Task: Go to get help.
Action: Mouse pressed left at (1219, 194)
Screenshot: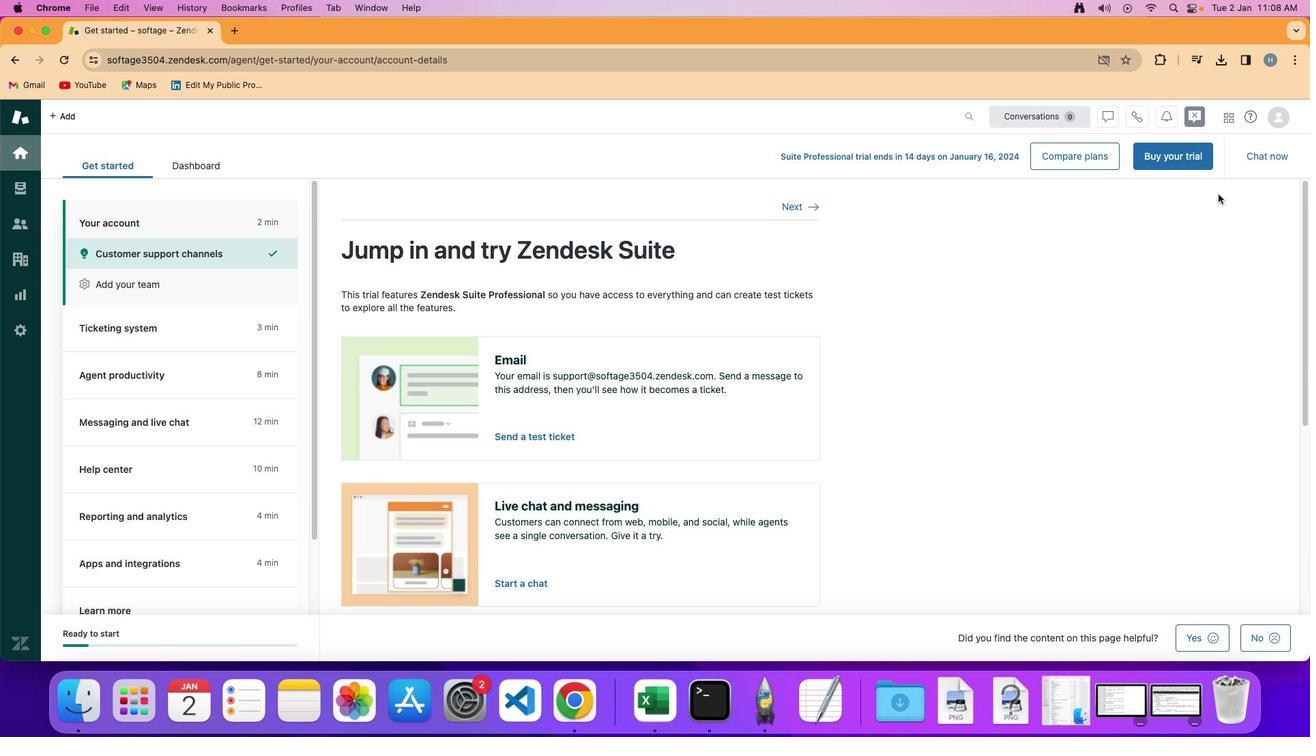 
Action: Mouse moved to (1249, 116)
Screenshot: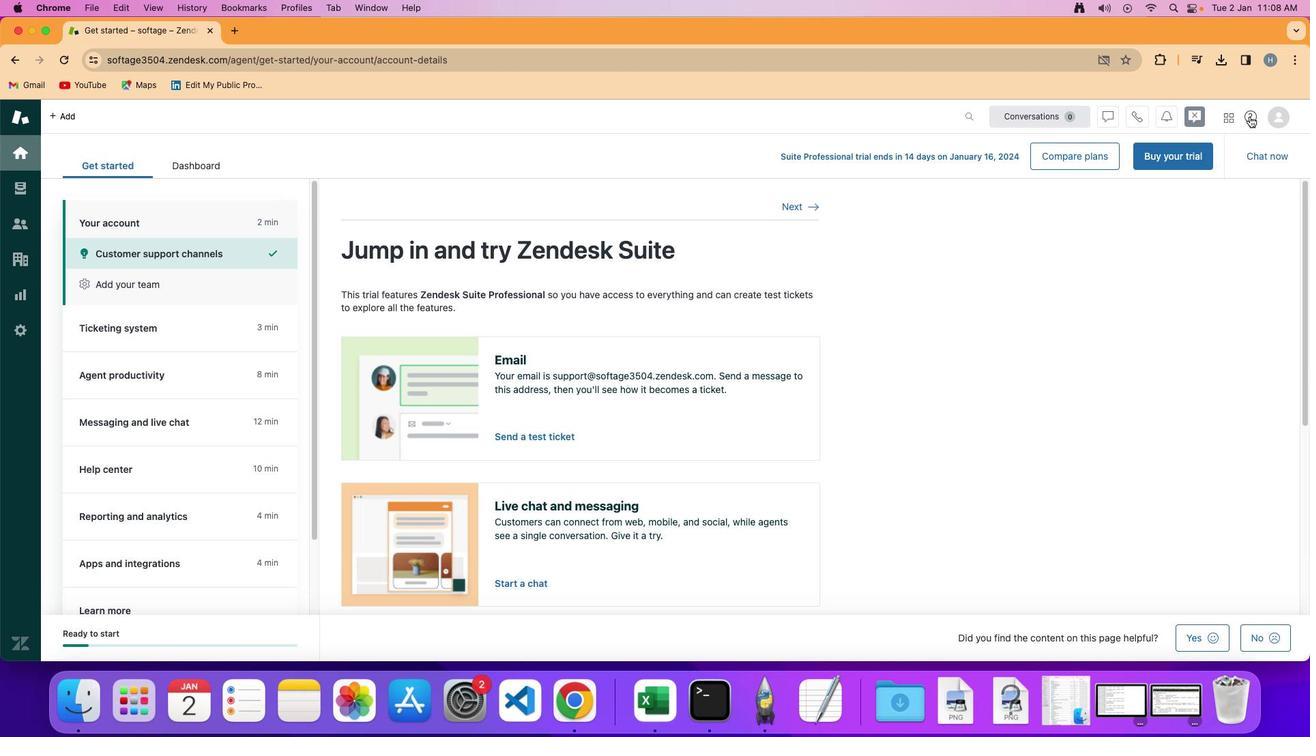 
Action: Mouse pressed left at (1249, 116)
Screenshot: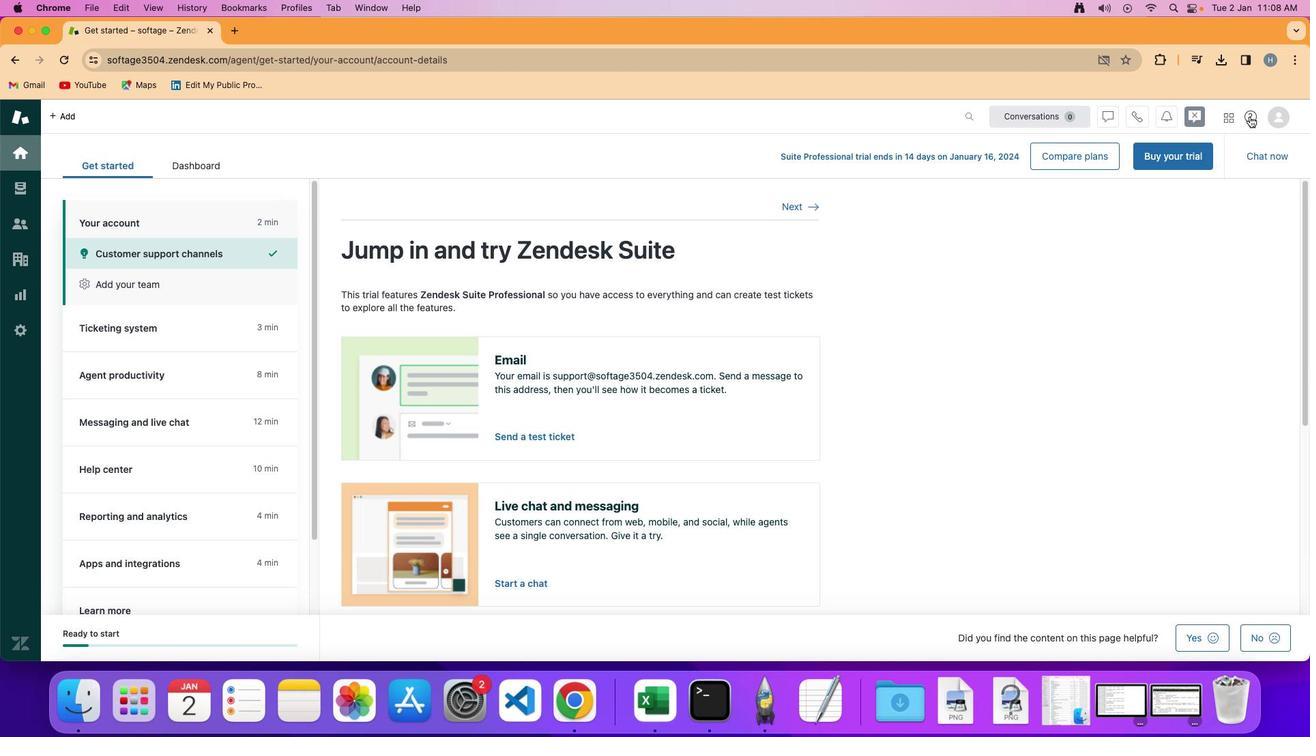 
Action: Mouse moved to (1189, 491)
Screenshot: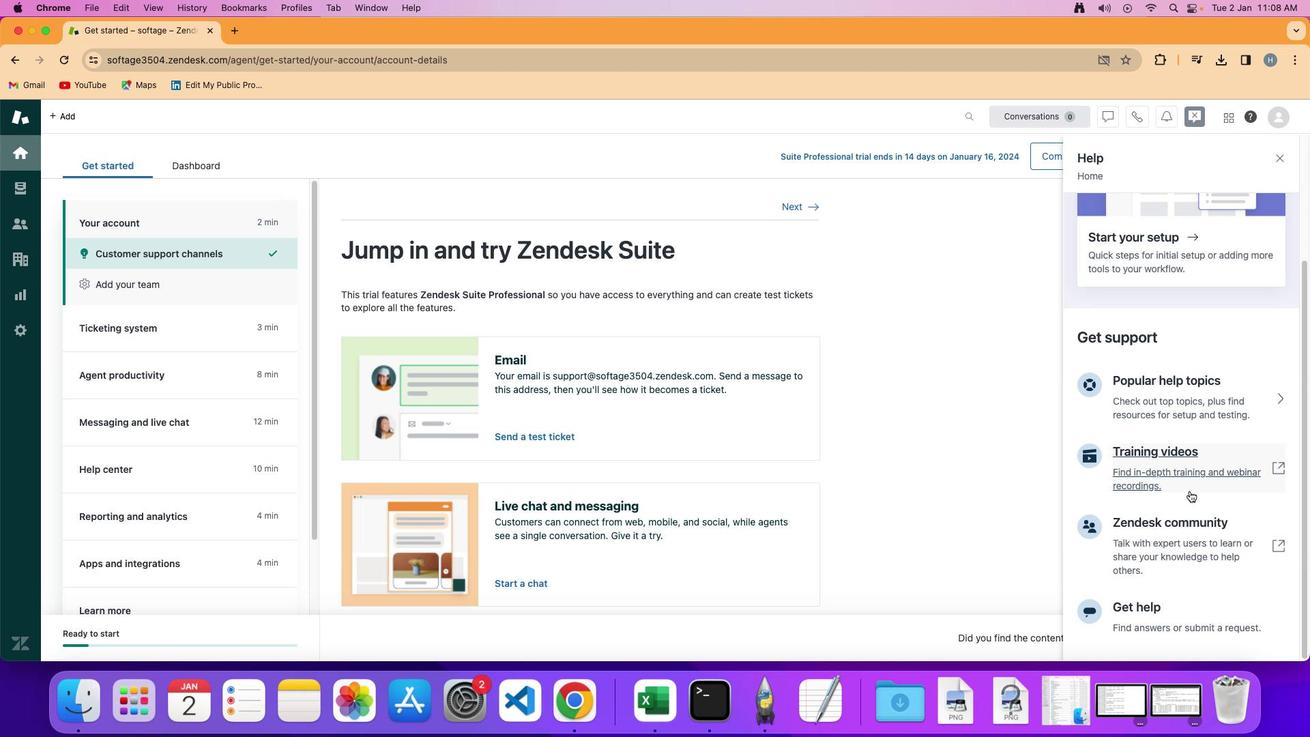 
Action: Mouse scrolled (1189, 491) with delta (0, 0)
Screenshot: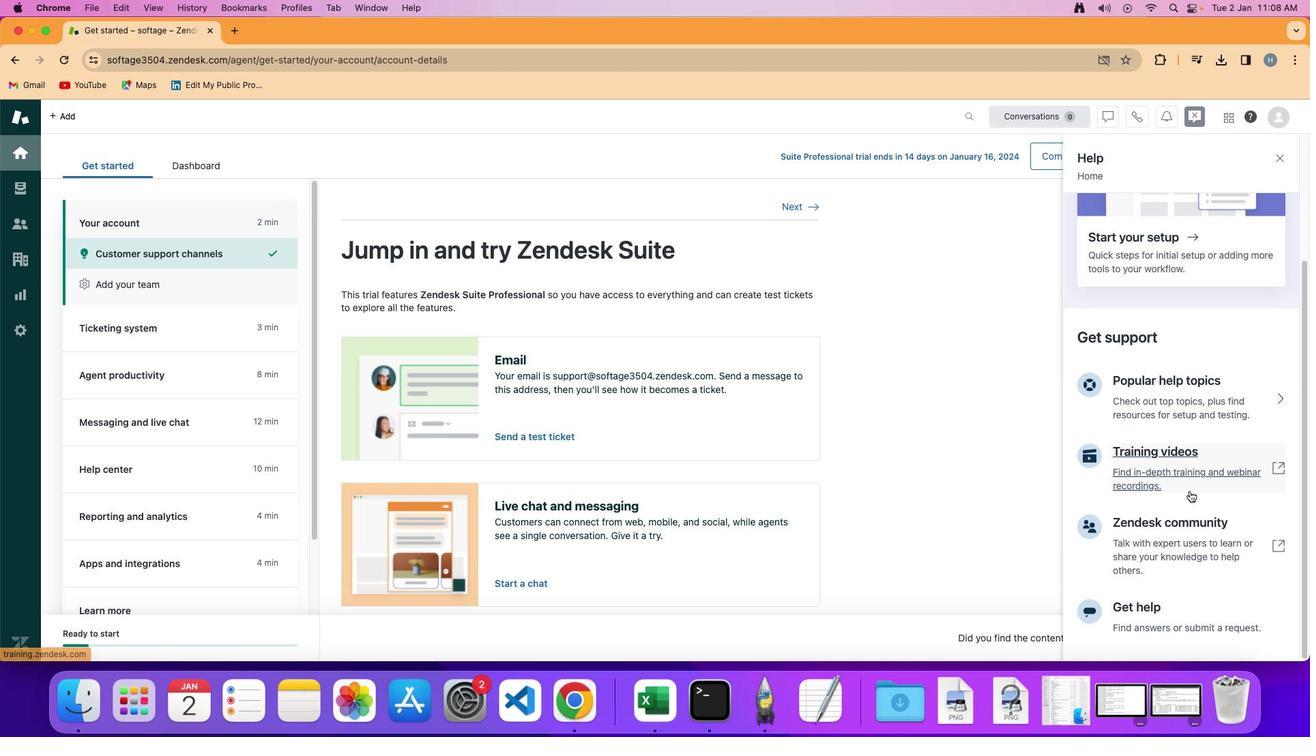 
Action: Mouse scrolled (1189, 491) with delta (0, 0)
Screenshot: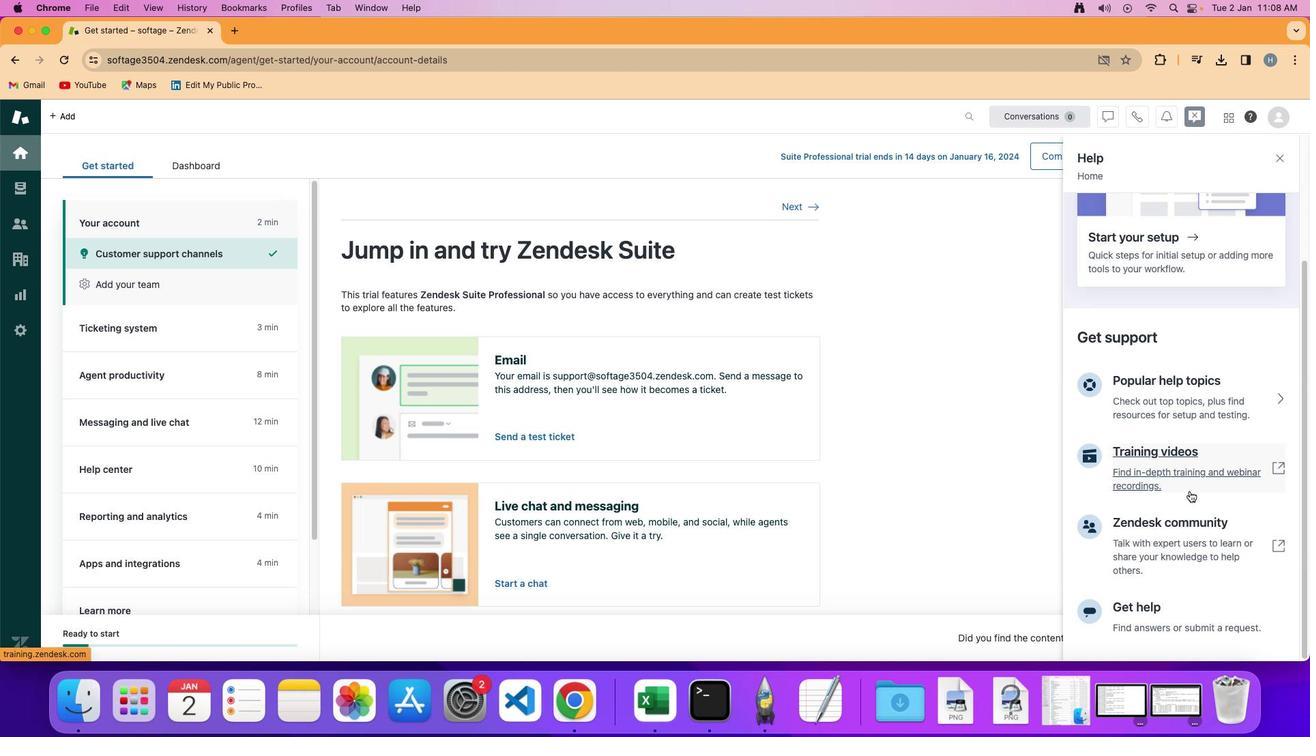 
Action: Mouse scrolled (1189, 491) with delta (0, -2)
Screenshot: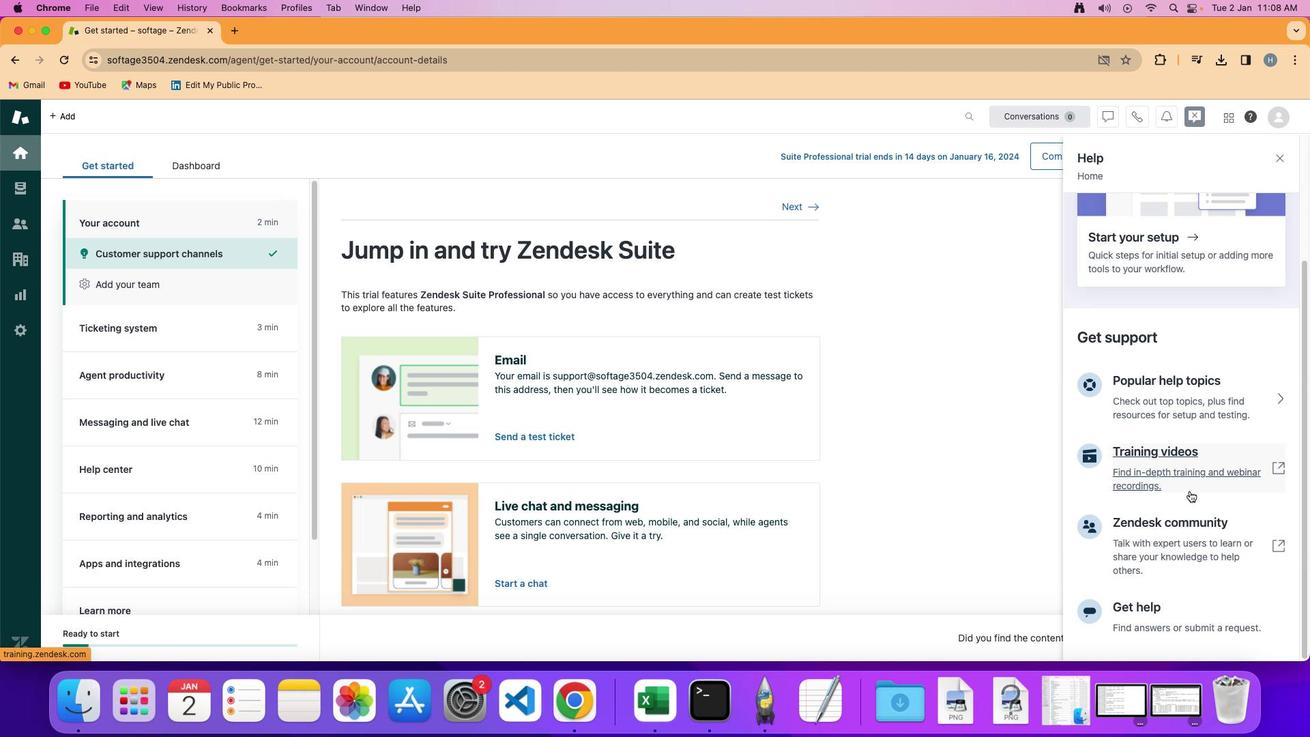 
Action: Mouse moved to (1189, 491)
Screenshot: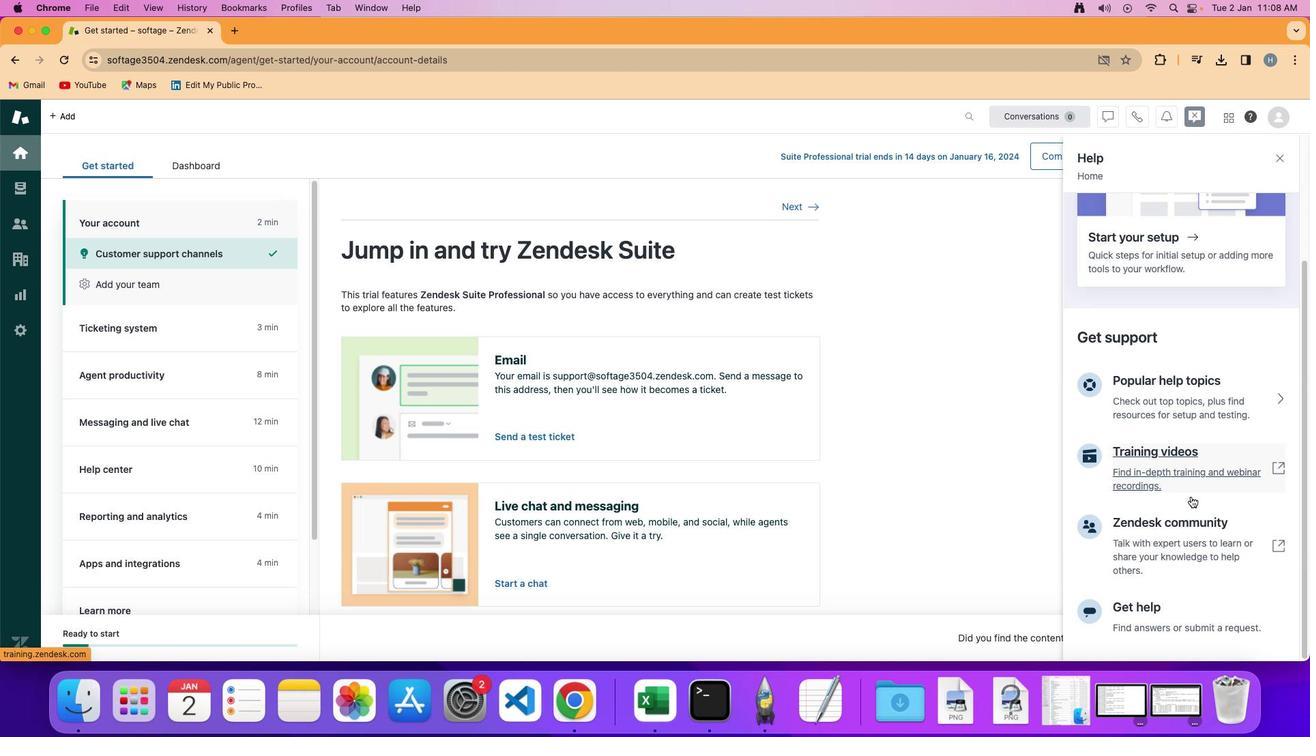 
Action: Mouse scrolled (1189, 491) with delta (0, -3)
Screenshot: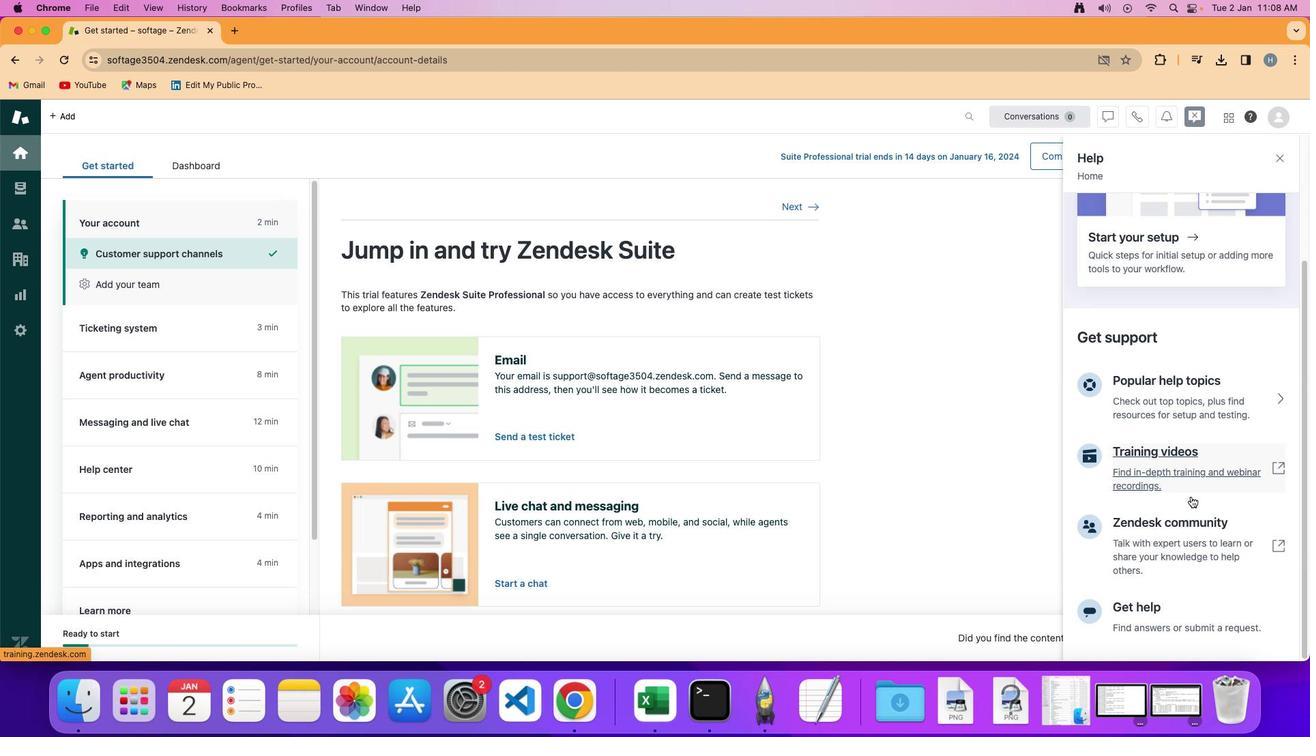 
Action: Mouse moved to (1189, 491)
Screenshot: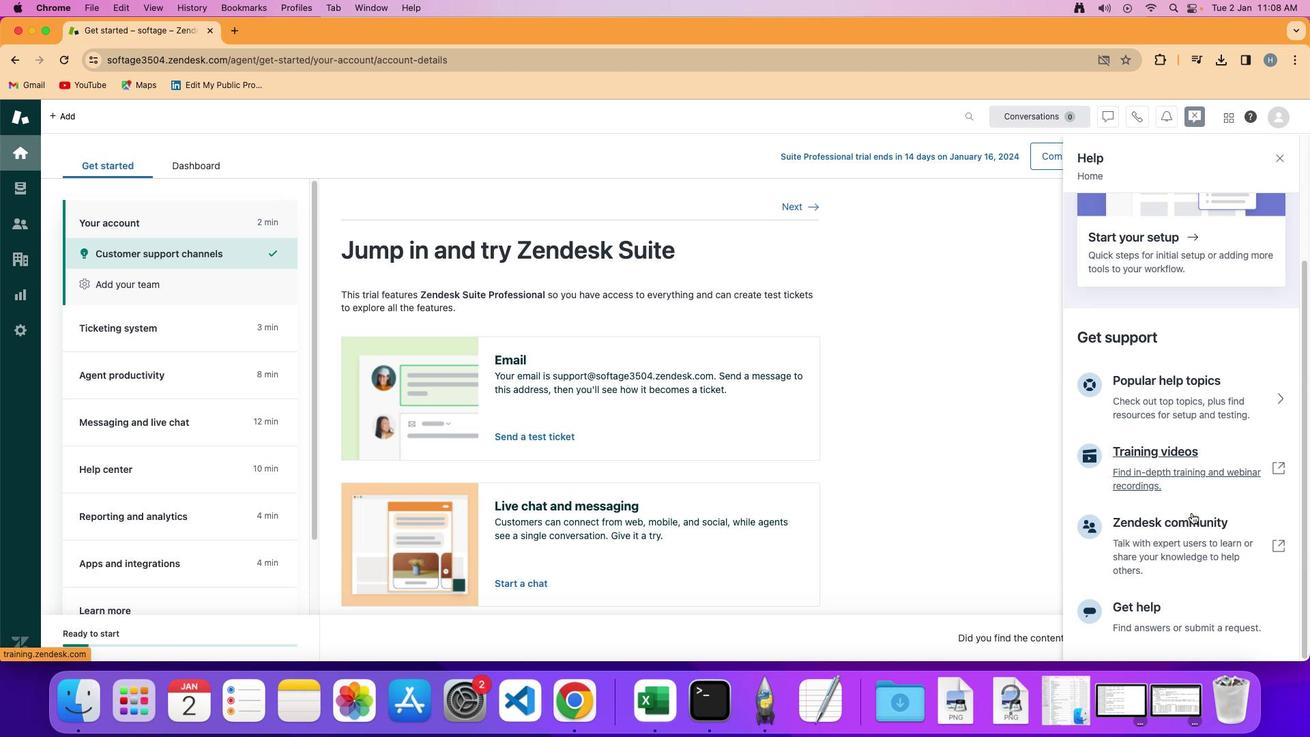 
Action: Mouse scrolled (1189, 491) with delta (0, -4)
Screenshot: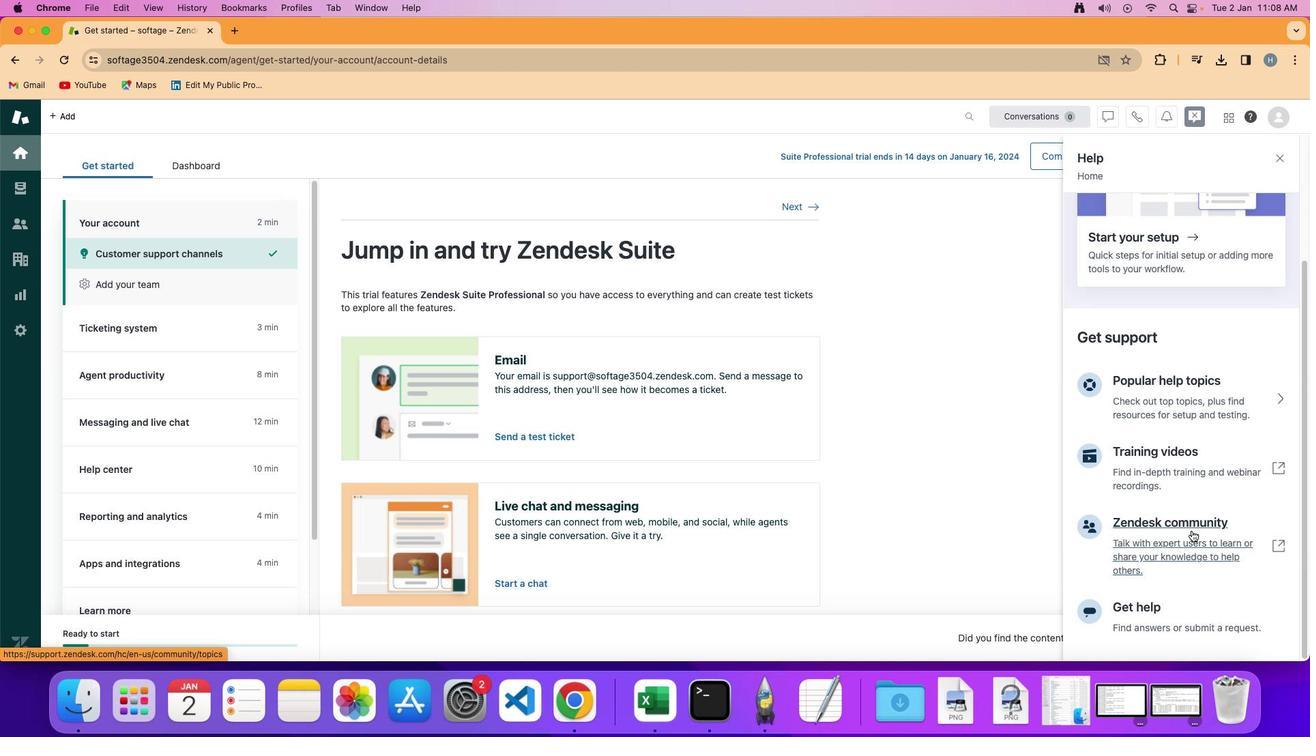 
Action: Mouse moved to (1166, 613)
Screenshot: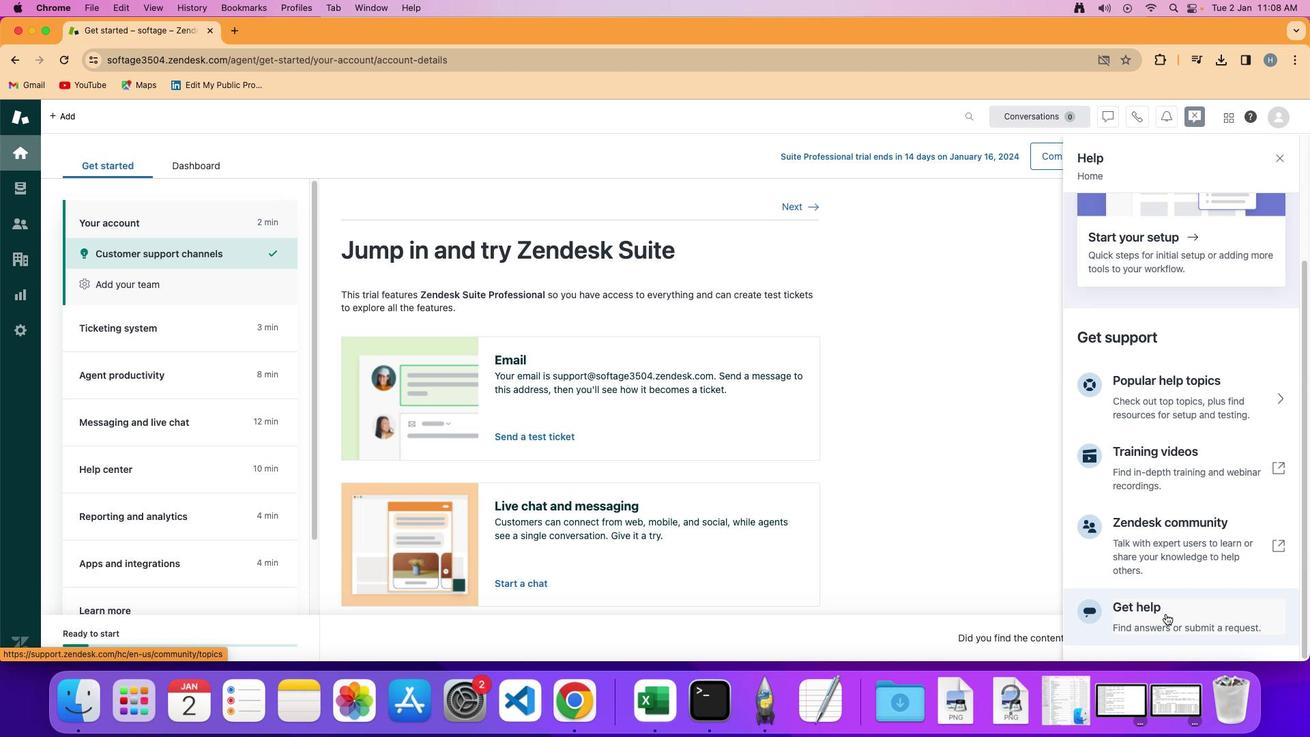 
Action: Mouse pressed left at (1166, 613)
Screenshot: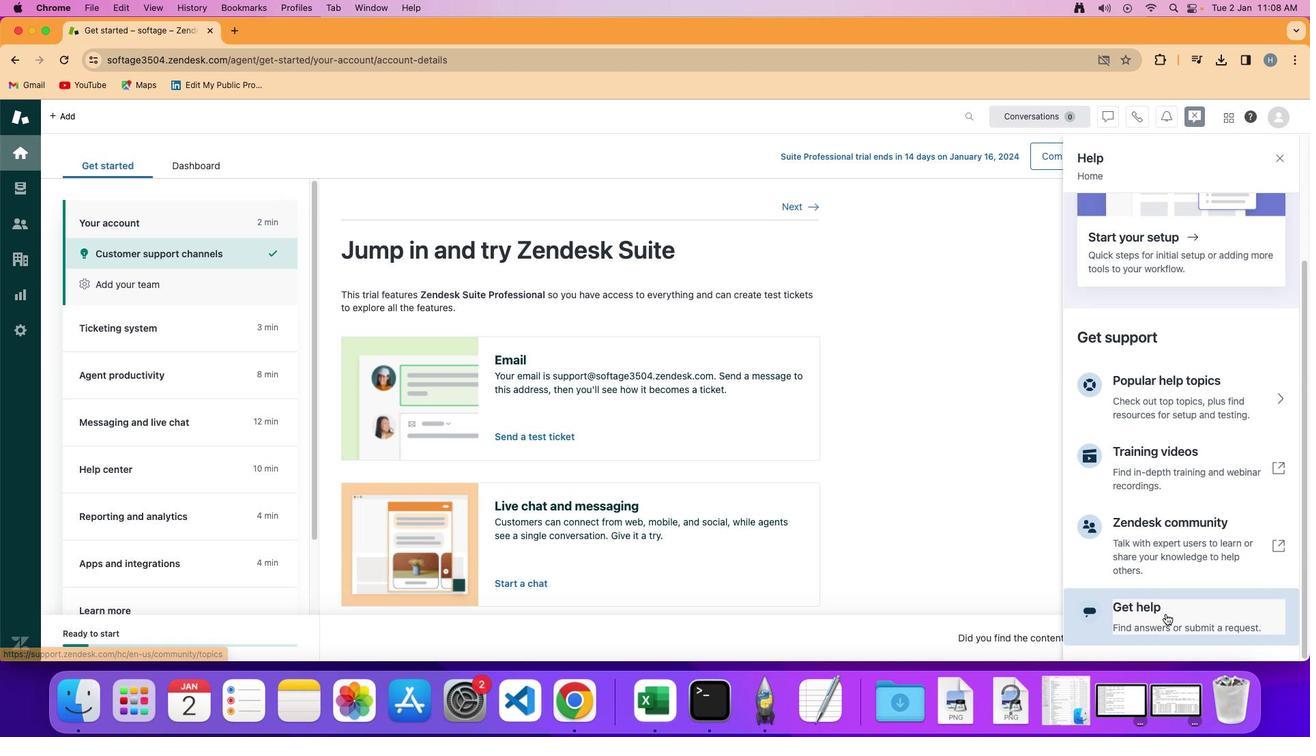 
Action: Mouse moved to (1166, 613)
Screenshot: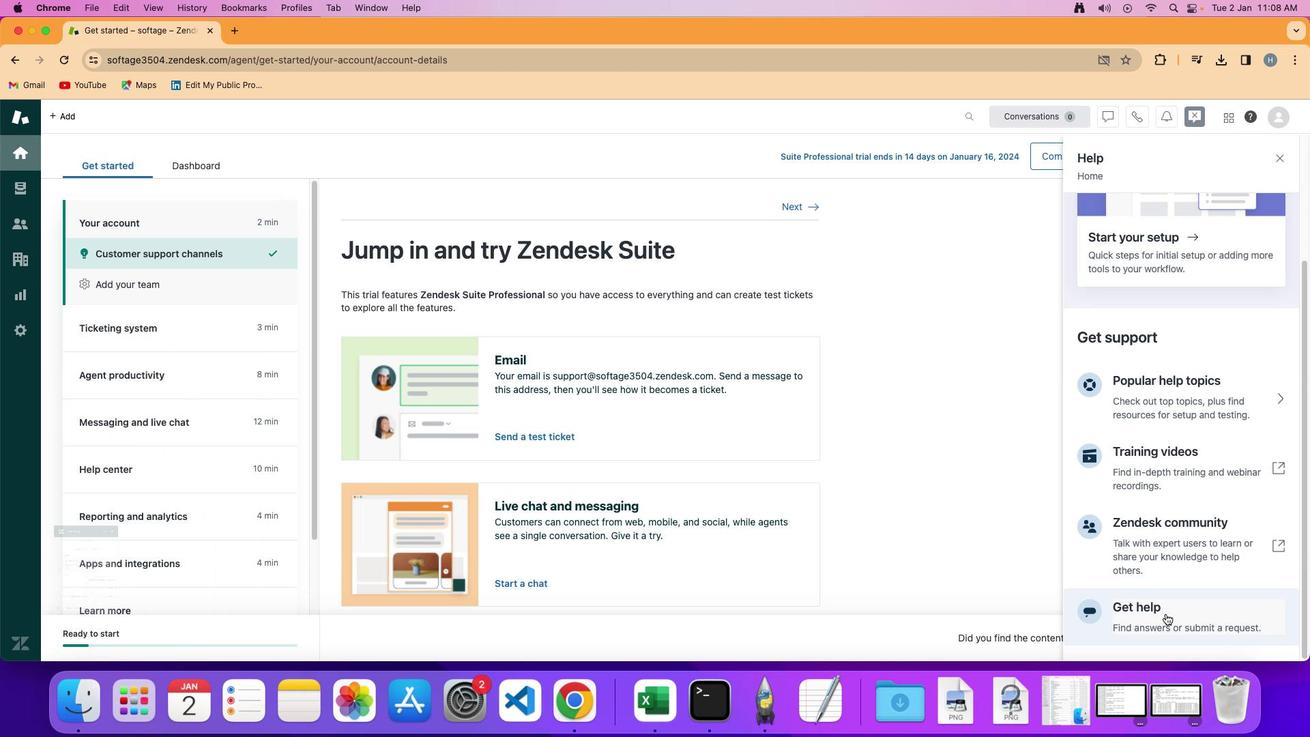 
